 Task: Look for products in the category "Mozzarella" from Mauro & Gianni only.
Action: Mouse moved to (682, 248)
Screenshot: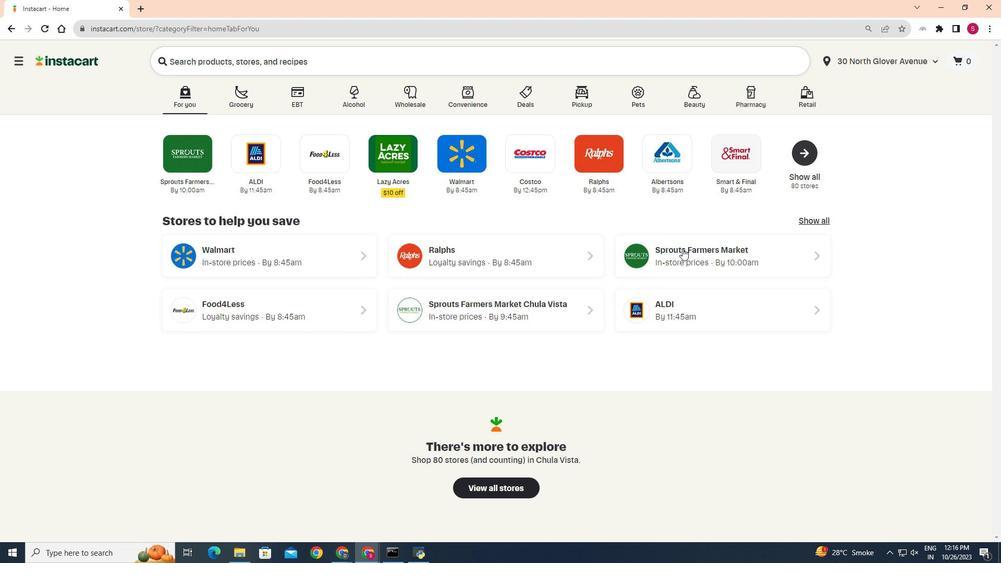 
Action: Mouse pressed left at (682, 248)
Screenshot: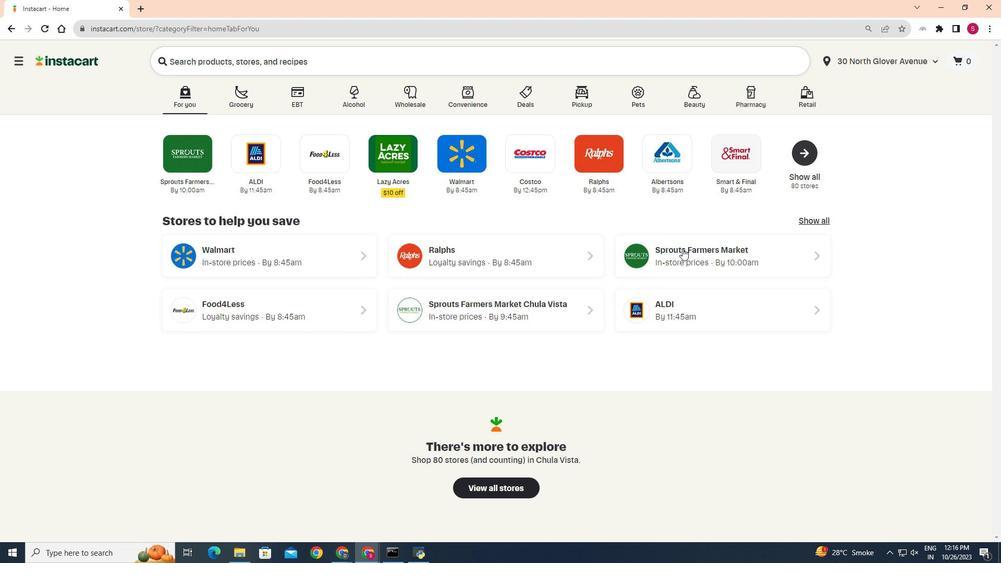 
Action: Mouse moved to (17, 437)
Screenshot: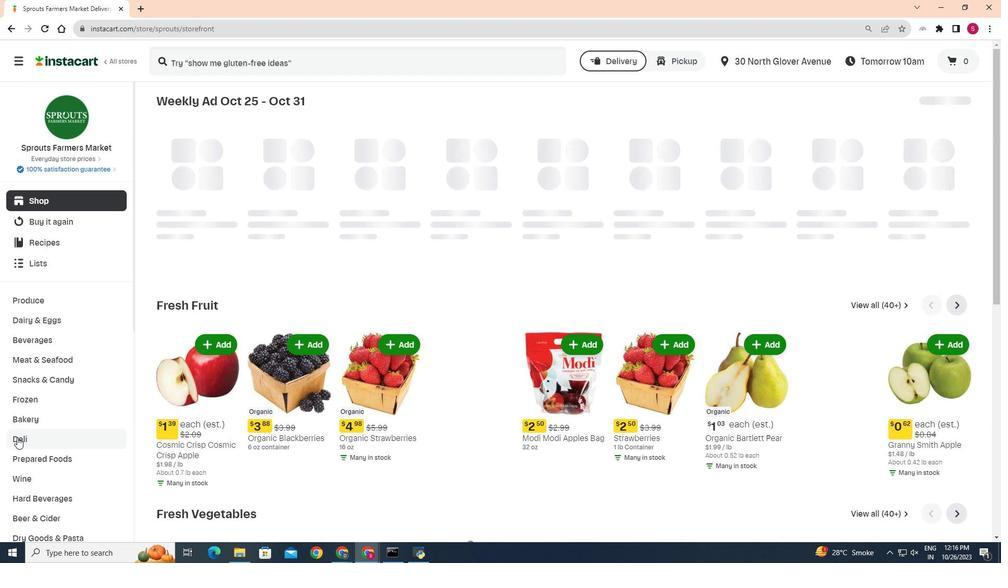 
Action: Mouse pressed left at (17, 437)
Screenshot: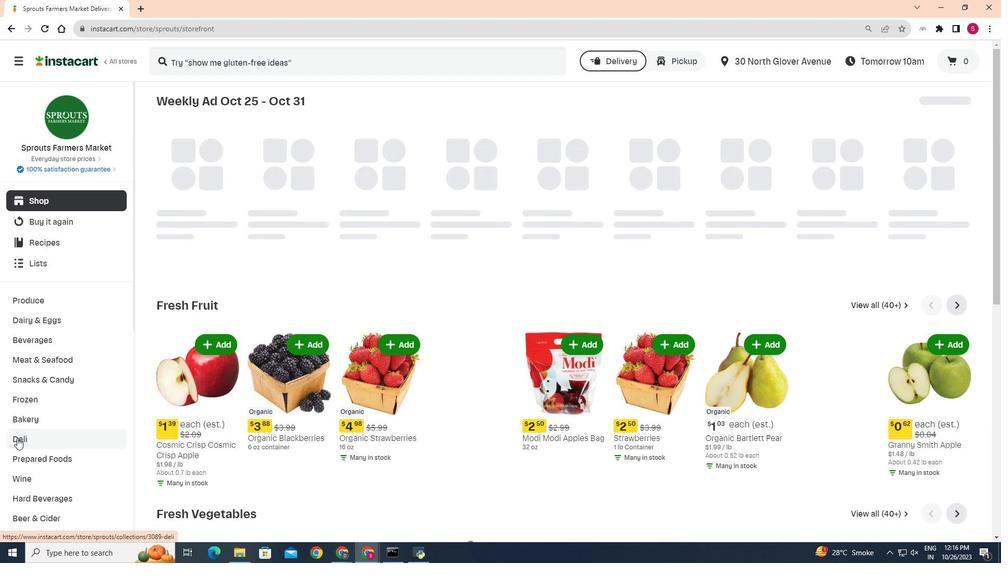 
Action: Mouse moved to (267, 129)
Screenshot: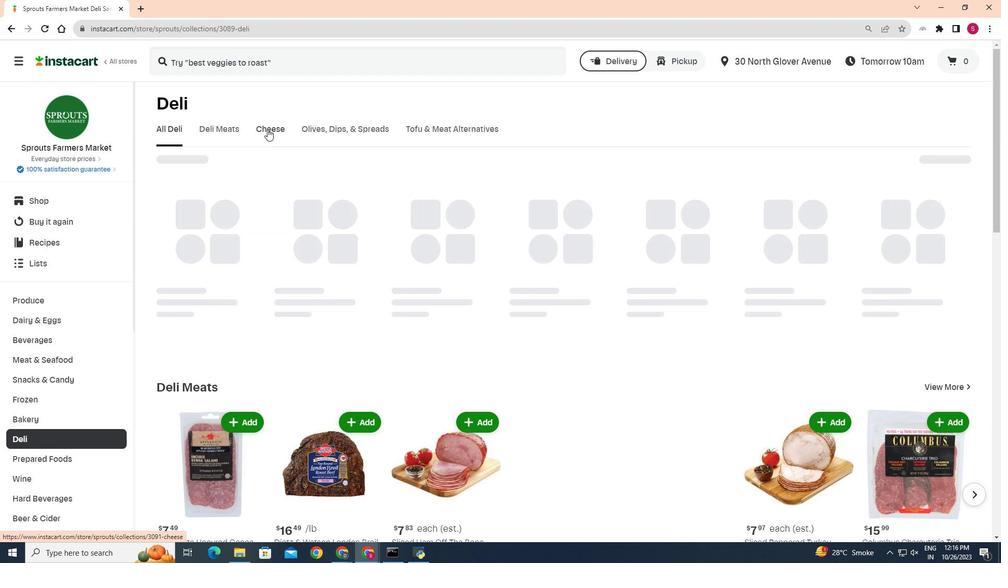 
Action: Mouse pressed left at (267, 129)
Screenshot: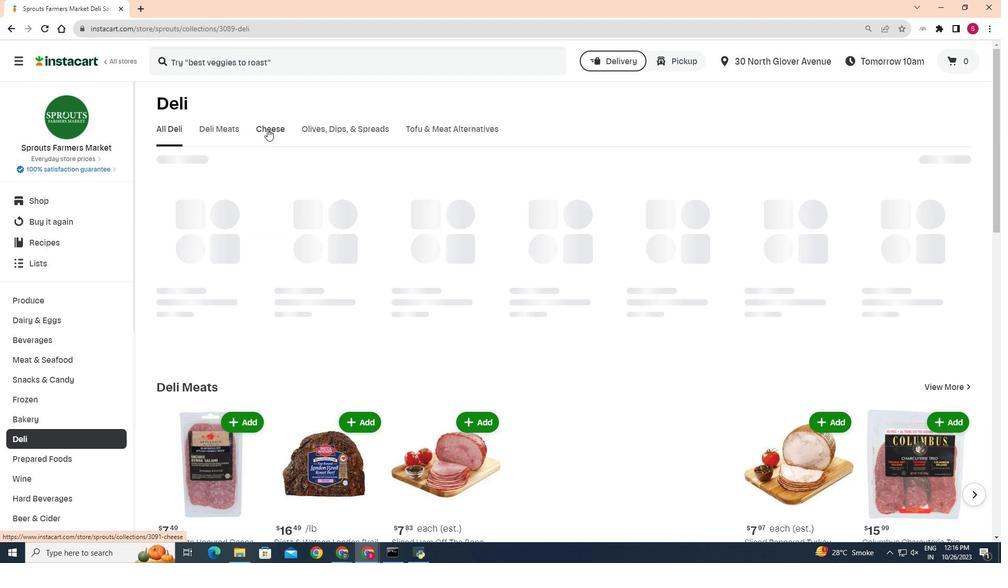 
Action: Mouse moved to (451, 175)
Screenshot: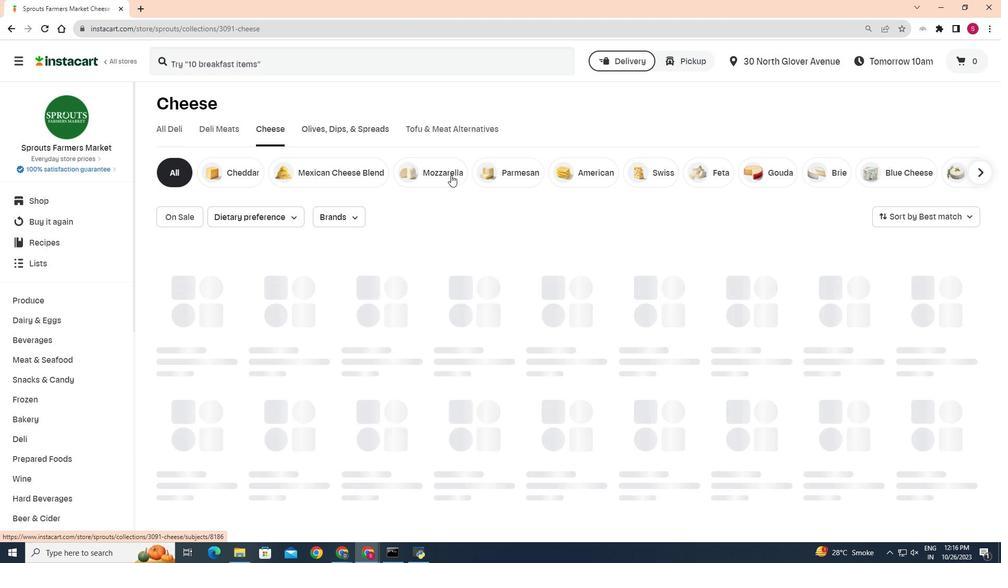 
Action: Mouse pressed left at (451, 175)
Screenshot: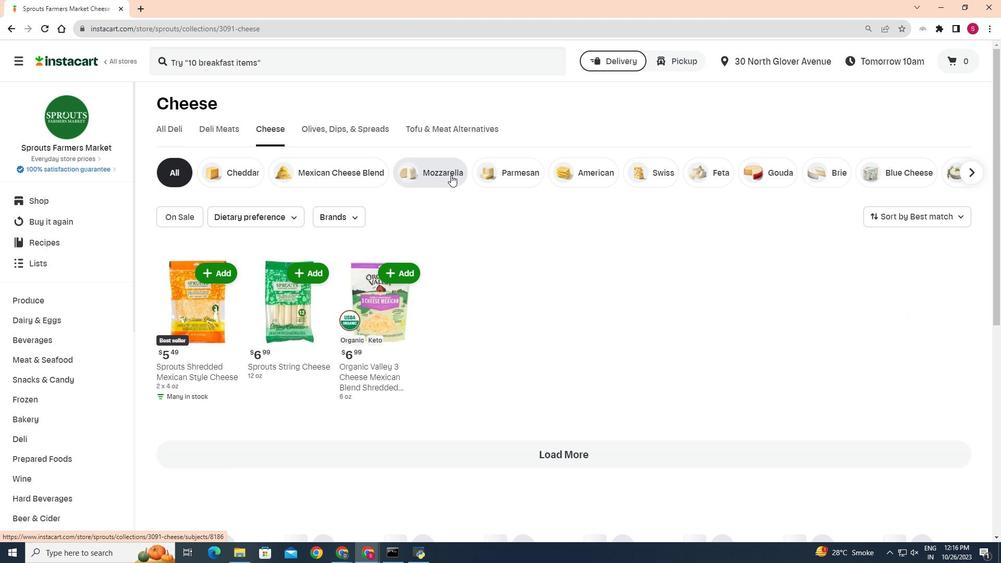 
Action: Mouse moved to (349, 219)
Screenshot: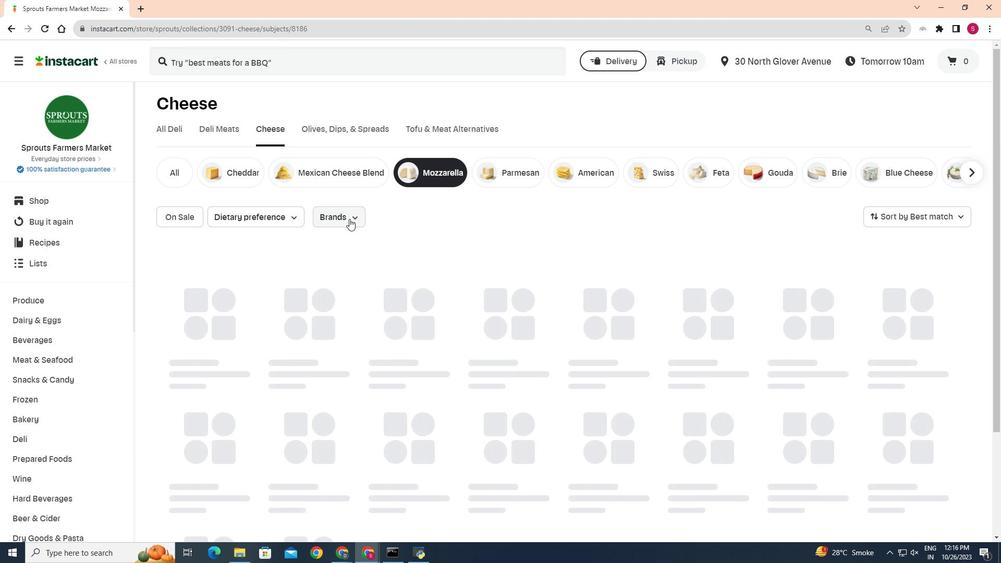 
Action: Mouse pressed left at (349, 219)
Screenshot: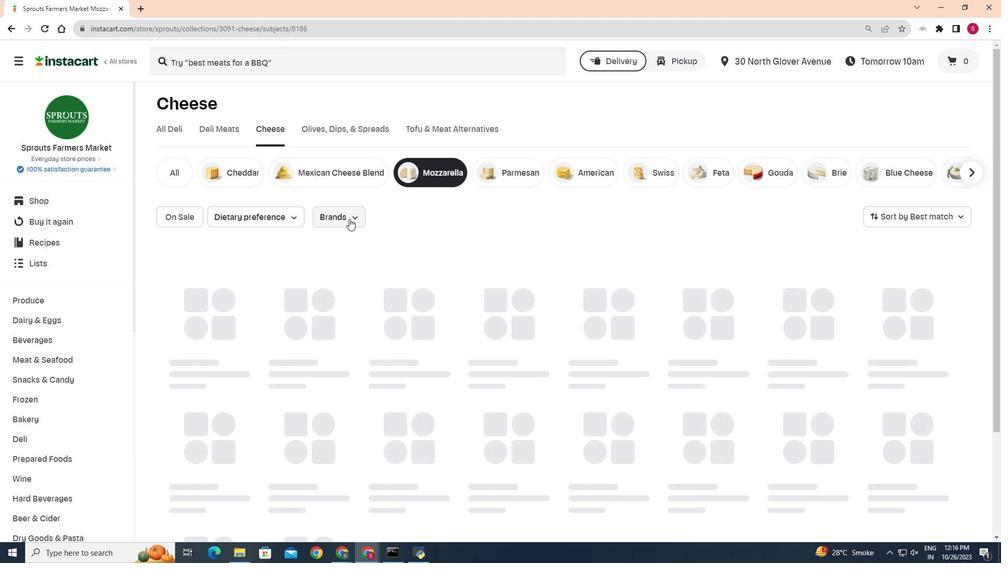 
Action: Mouse moved to (326, 300)
Screenshot: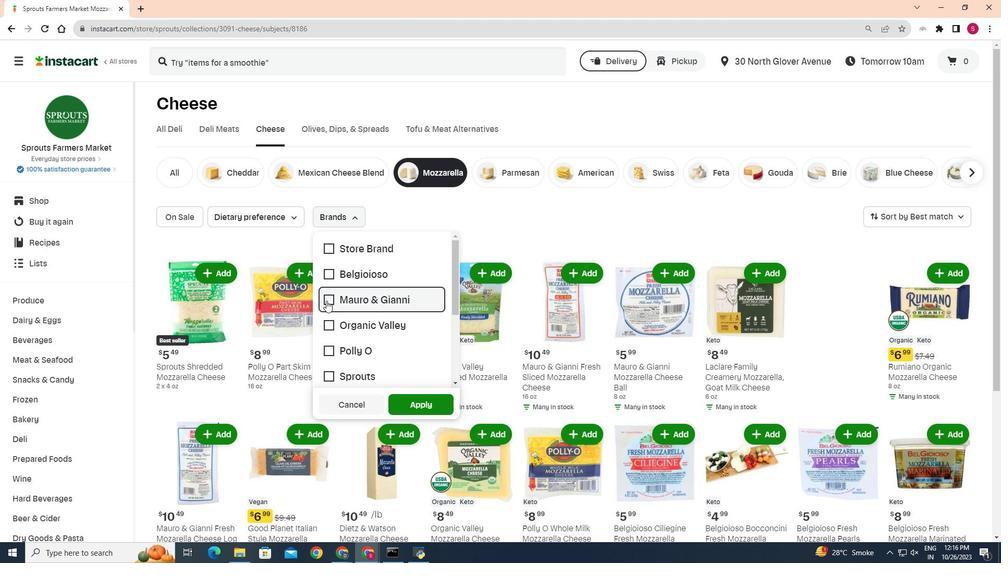 
Action: Mouse pressed left at (326, 300)
Screenshot: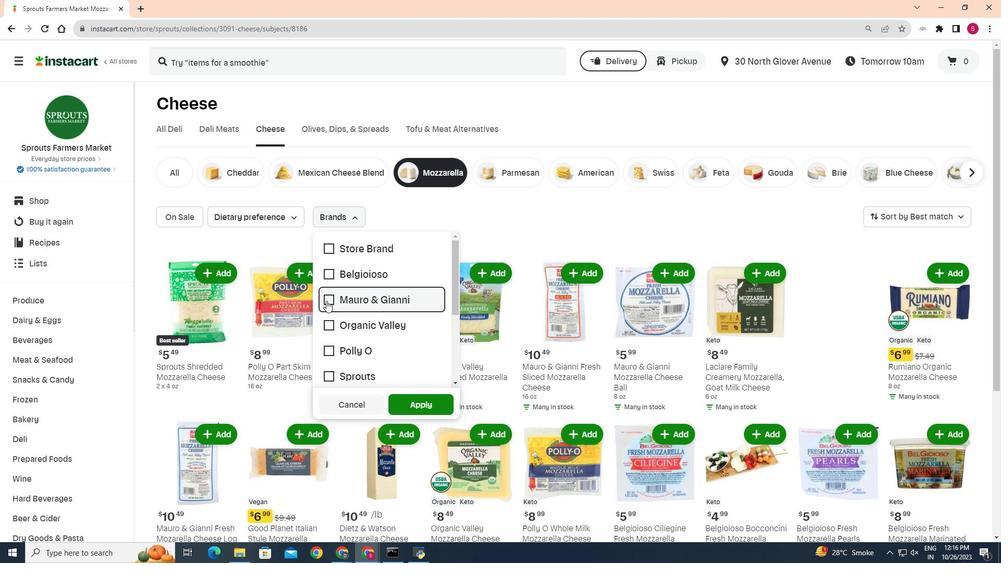 
Action: Mouse moved to (400, 399)
Screenshot: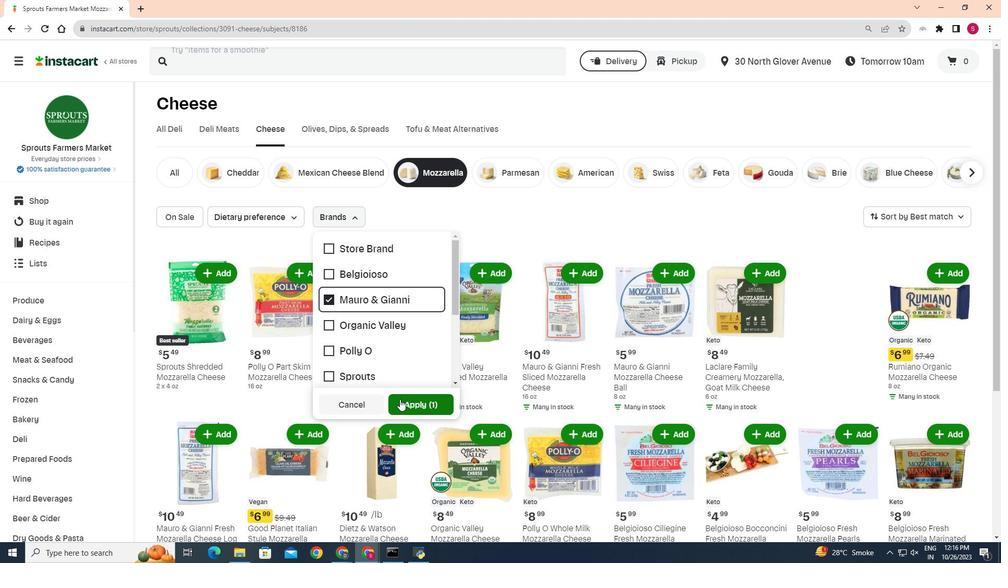 
Action: Mouse pressed left at (400, 399)
Screenshot: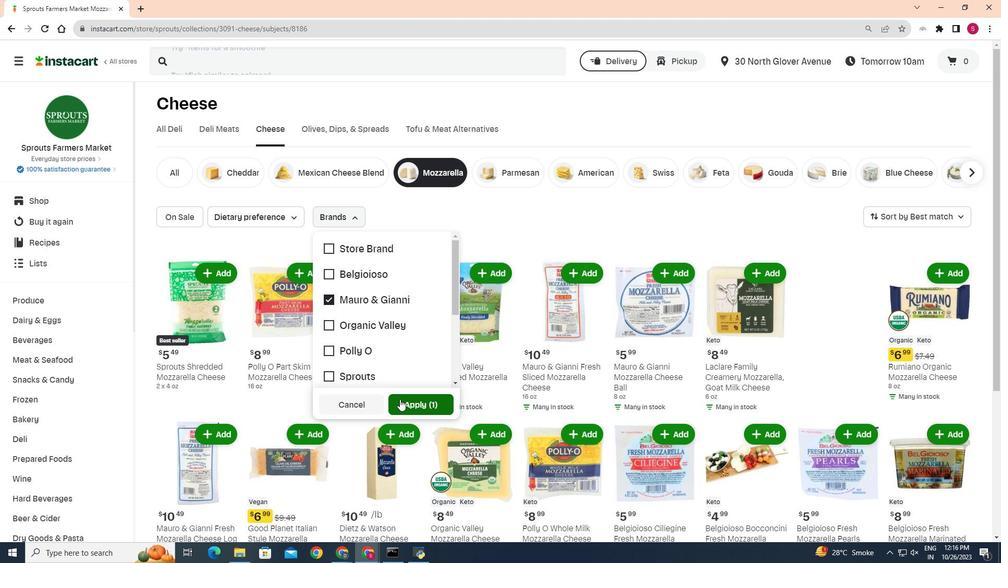 
Action: Mouse moved to (533, 247)
Screenshot: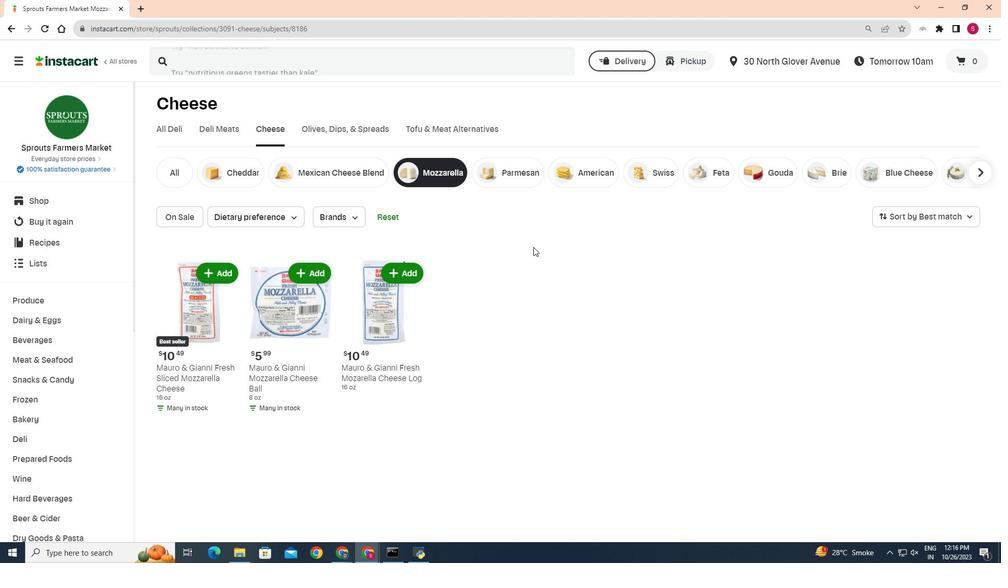 
